 Task: Calculate the distance between Austin and San Antonio.
Action: Key pressed austin
Screenshot: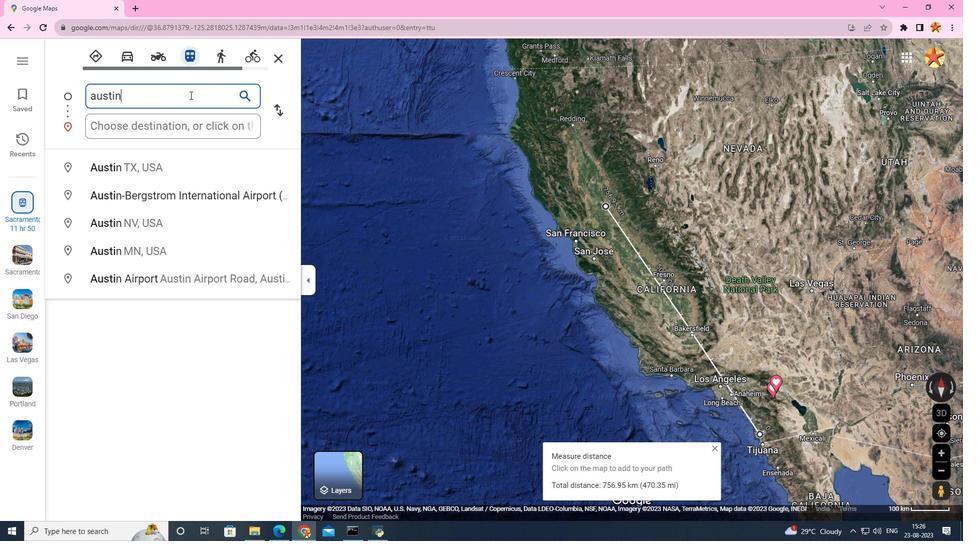 
Action: Mouse moved to (122, 171)
Screenshot: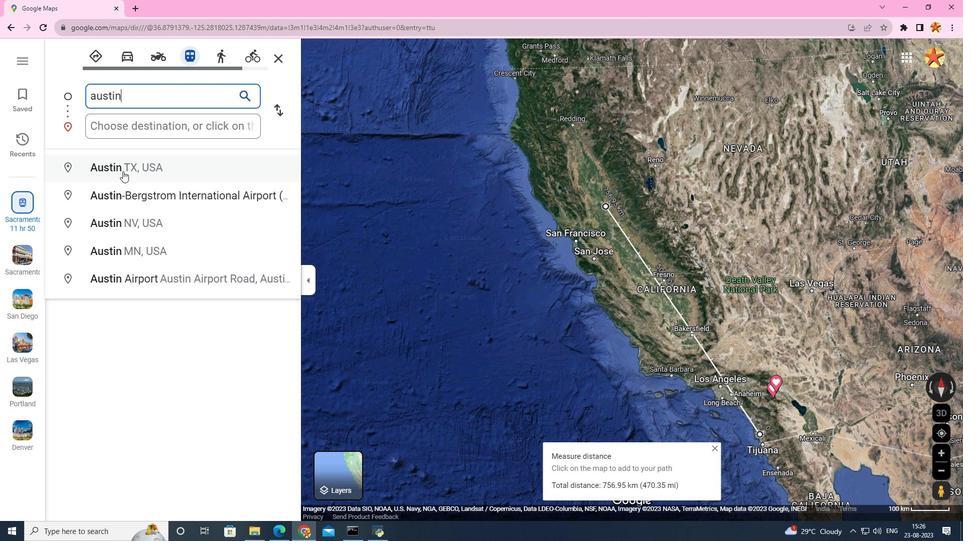 
Action: Mouse pressed left at (122, 171)
Screenshot: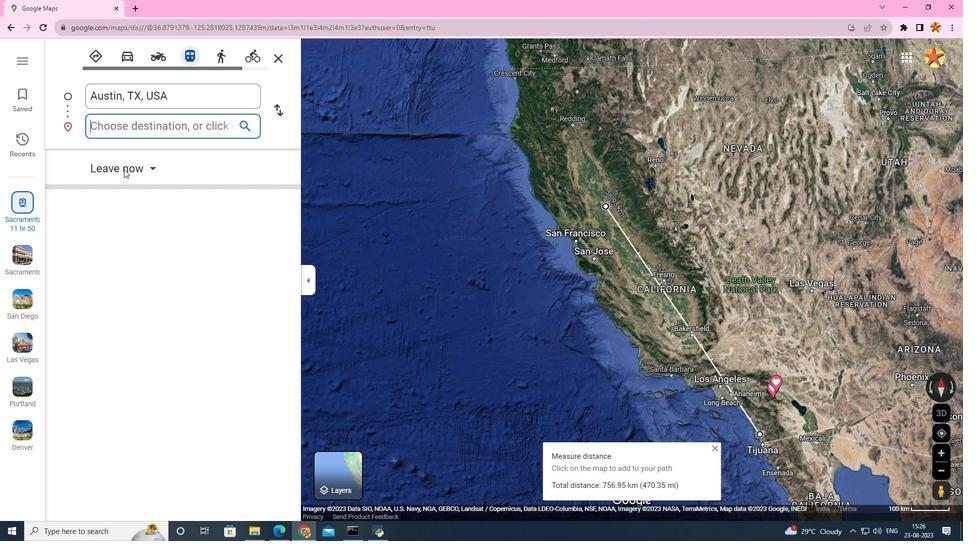 
Action: Mouse moved to (148, 121)
Screenshot: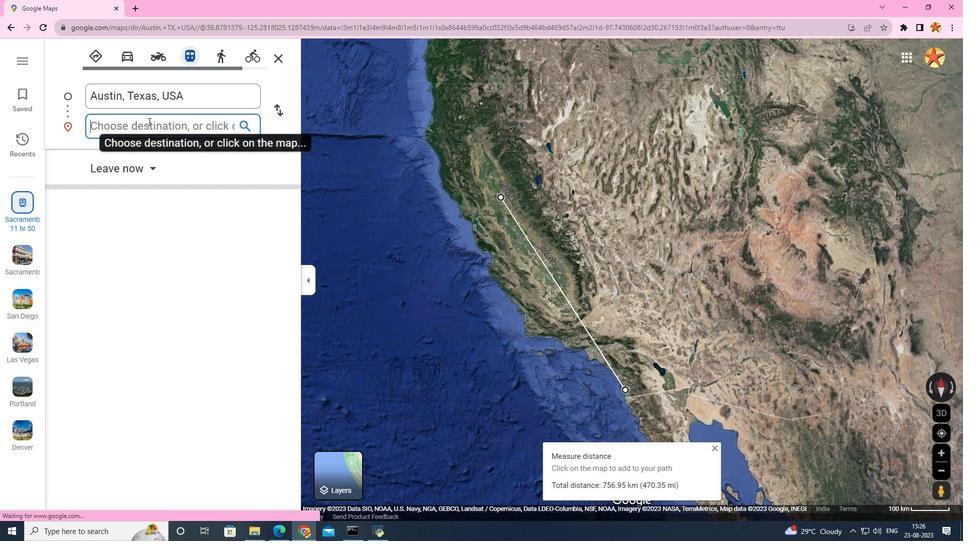 
Action: Mouse pressed left at (148, 121)
Screenshot: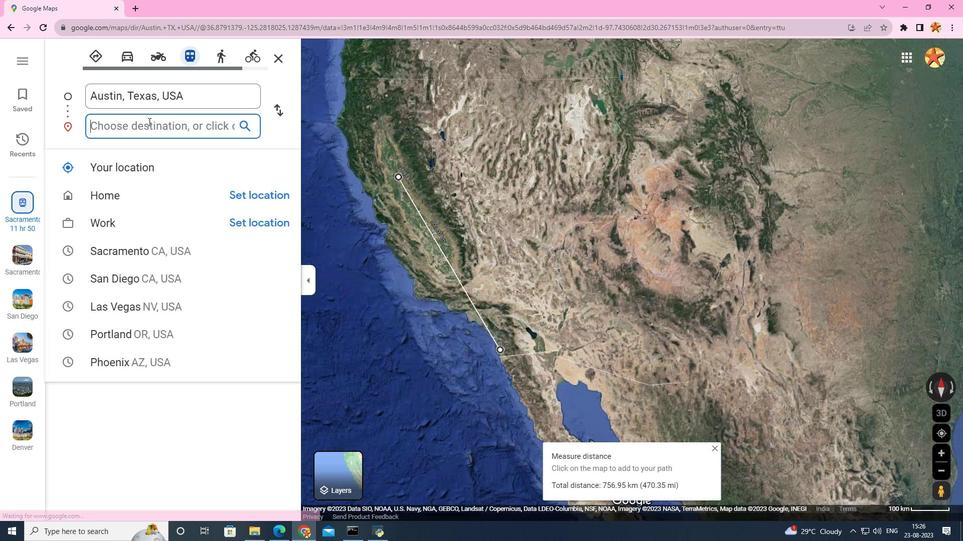 
Action: Key pressed san<Key.space>antonio
Screenshot: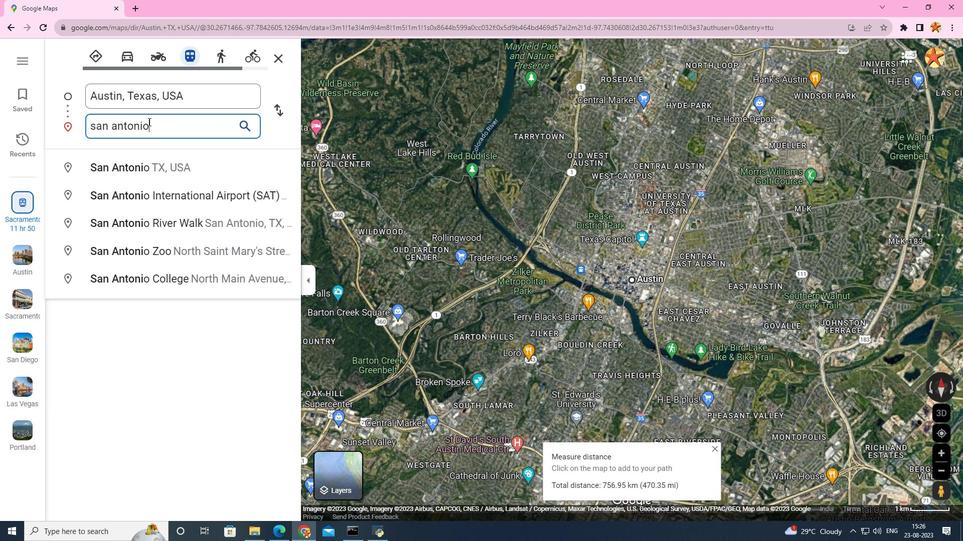 
Action: Mouse moved to (102, 161)
Screenshot: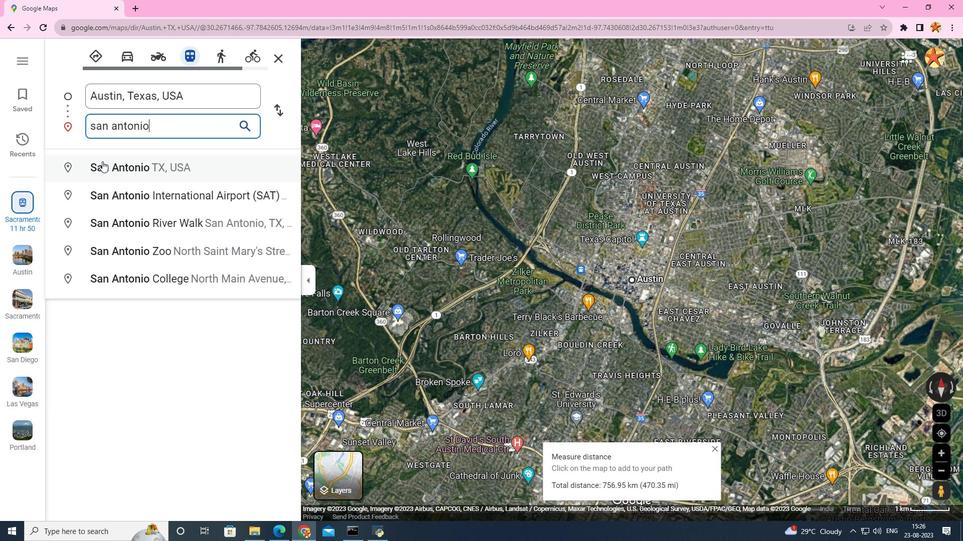 
Action: Mouse pressed left at (102, 161)
Screenshot: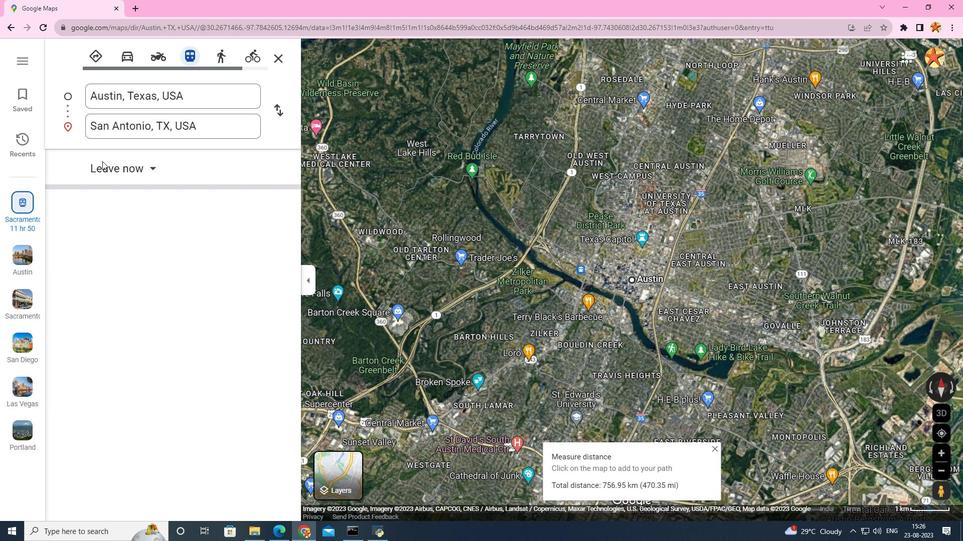 
Action: Mouse moved to (716, 447)
Screenshot: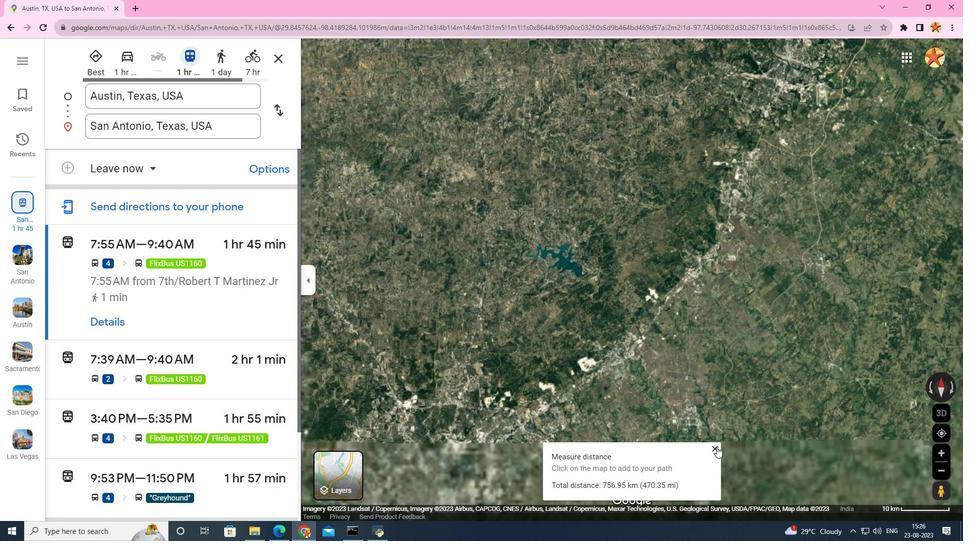 
Action: Mouse pressed left at (716, 447)
Screenshot: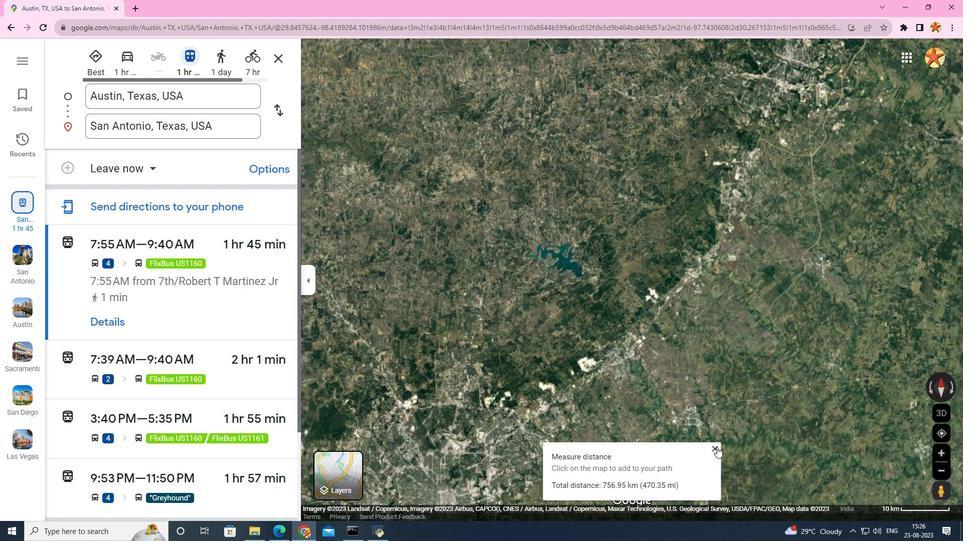 
Action: Mouse moved to (342, 465)
Screenshot: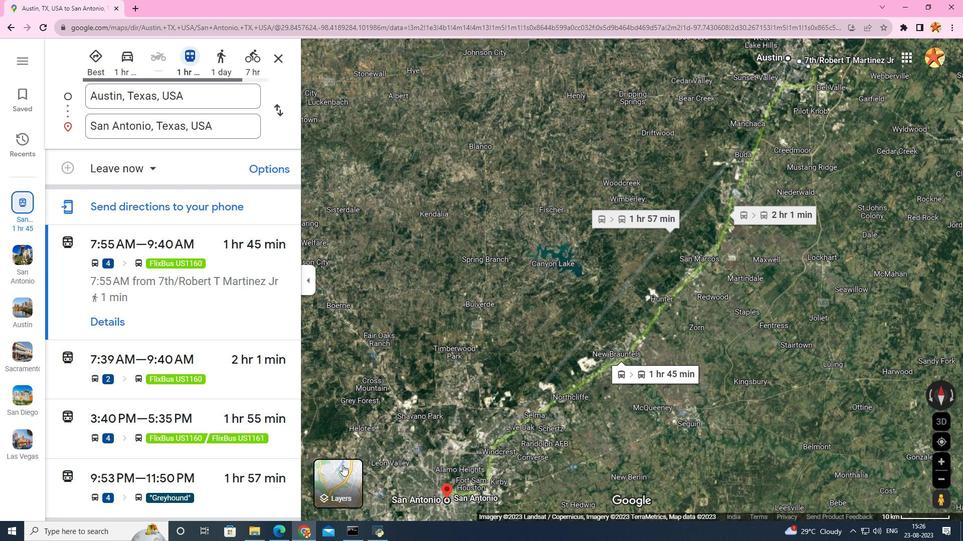 
Action: Mouse pressed left at (342, 465)
Screenshot: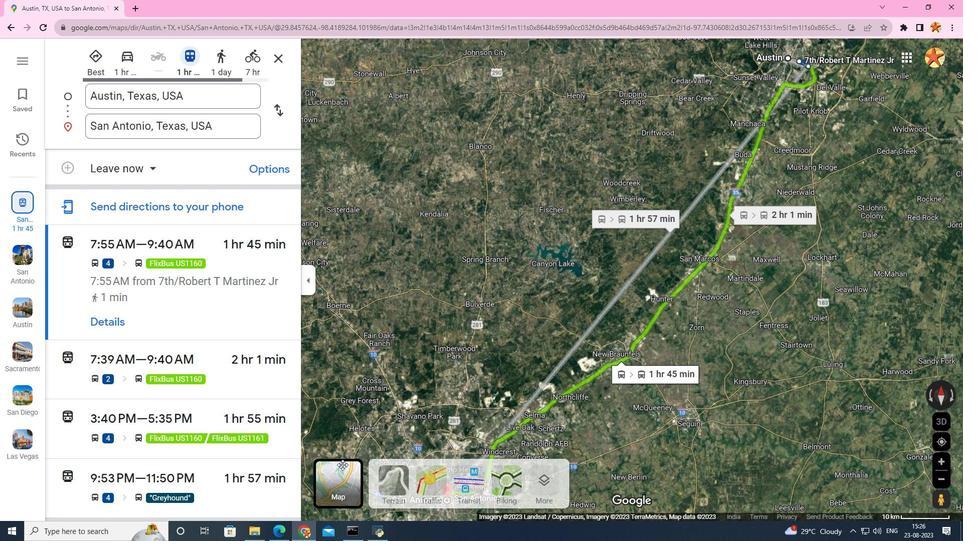 
Action: Mouse moved to (531, 480)
Screenshot: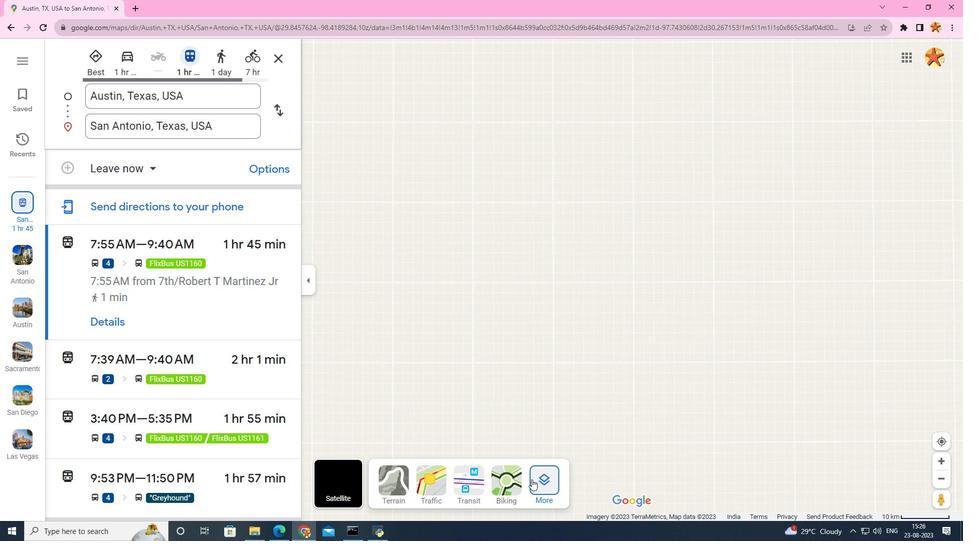 
Action: Mouse pressed left at (531, 480)
Screenshot: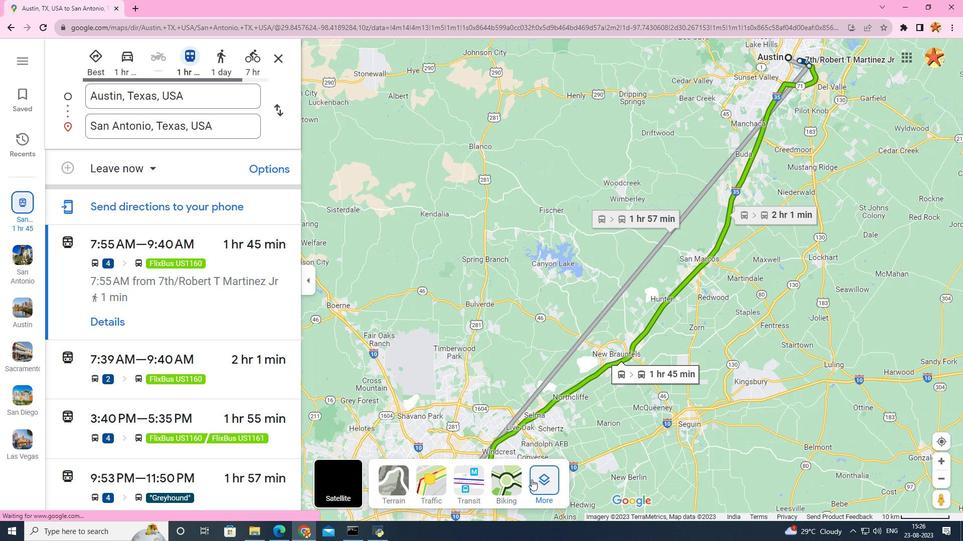 
Action: Mouse moved to (429, 349)
Screenshot: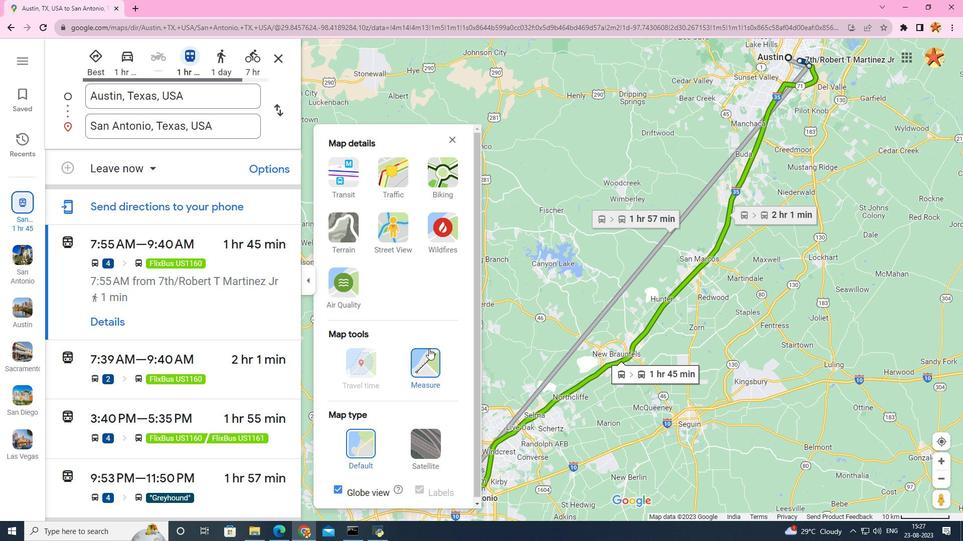 
Action: Mouse pressed left at (429, 349)
Screenshot: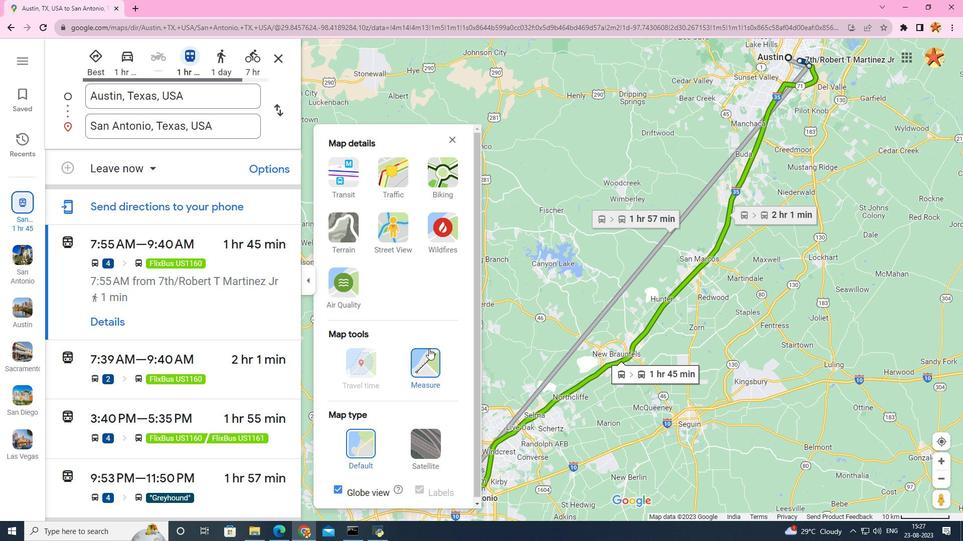 
Action: Mouse moved to (596, 404)
Screenshot: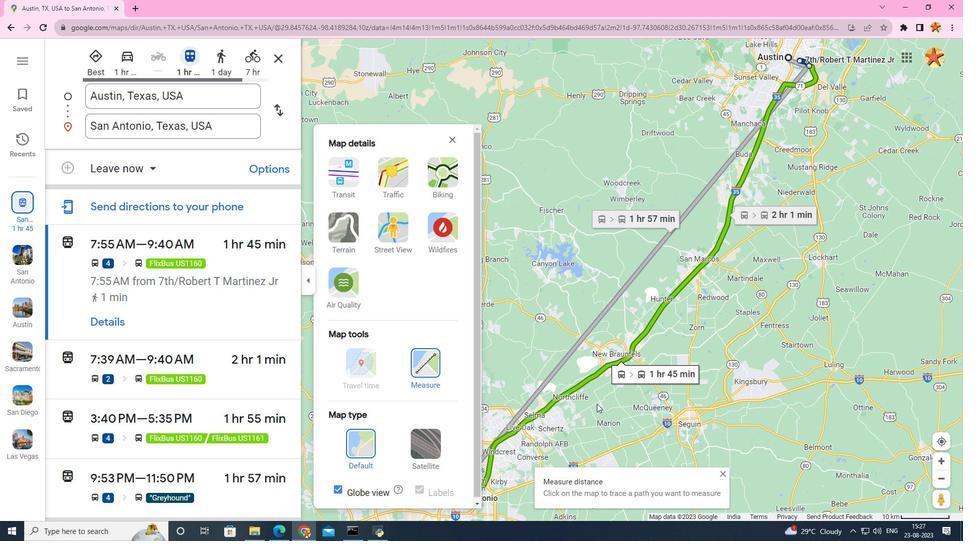 
Action: Mouse scrolled (596, 403) with delta (0, 0)
Screenshot: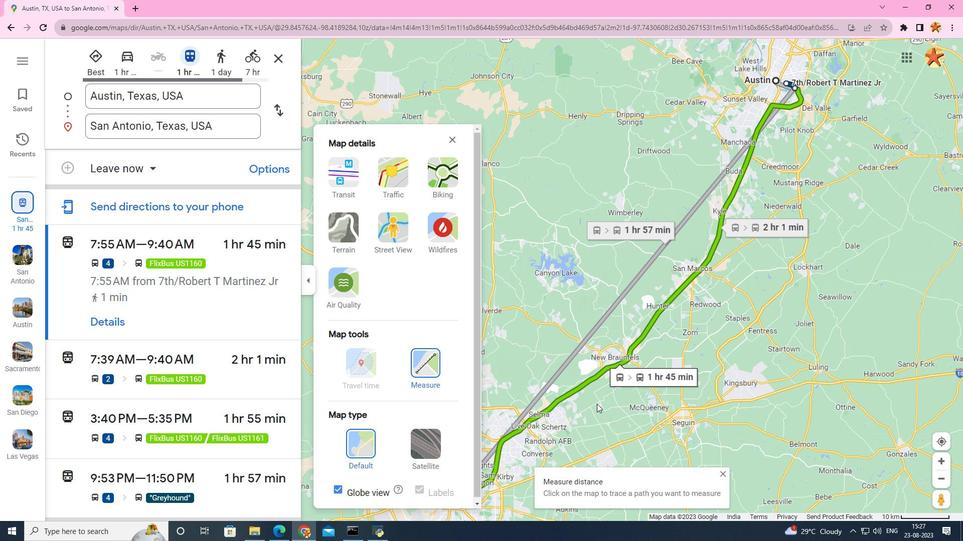 
Action: Mouse scrolled (596, 403) with delta (0, 0)
Screenshot: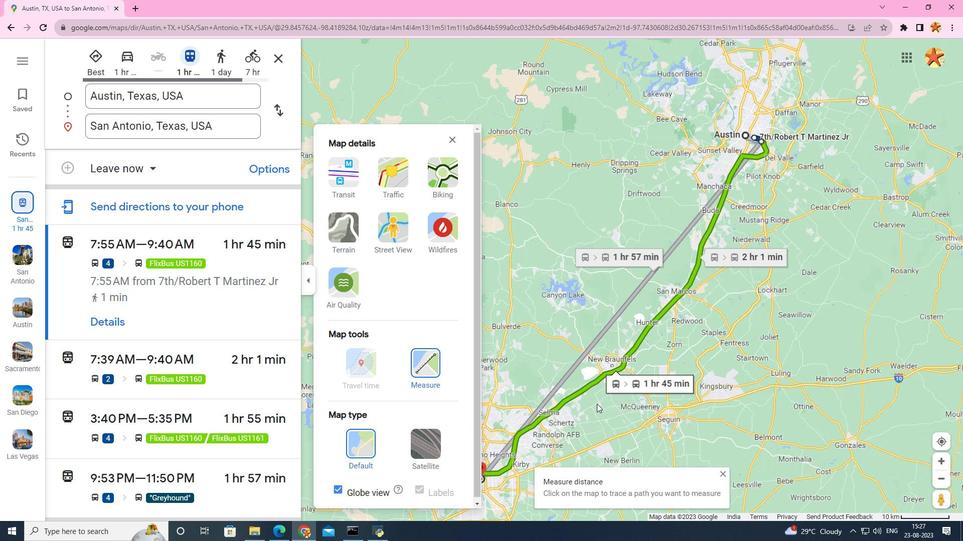 
Action: Mouse scrolled (596, 403) with delta (0, 0)
Screenshot: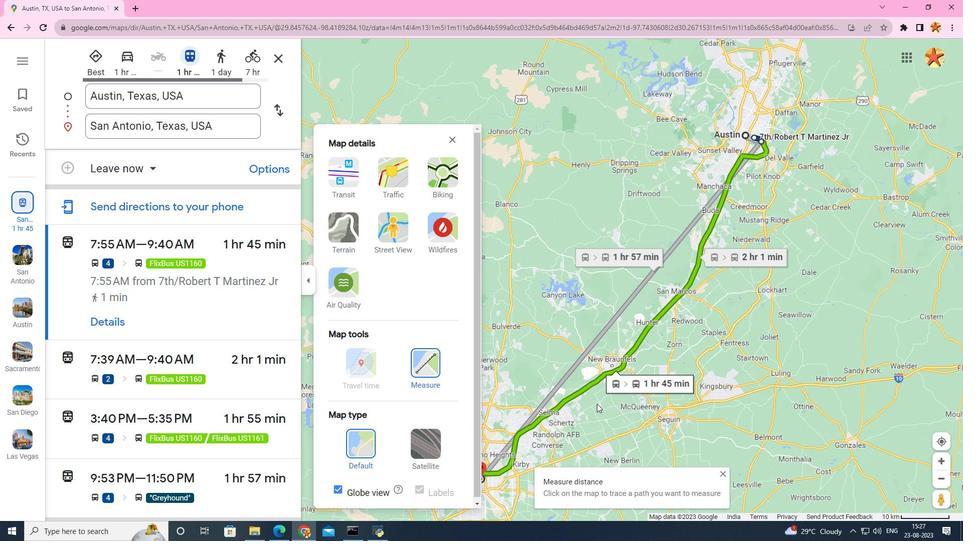 
Action: Mouse moved to (507, 460)
Screenshot: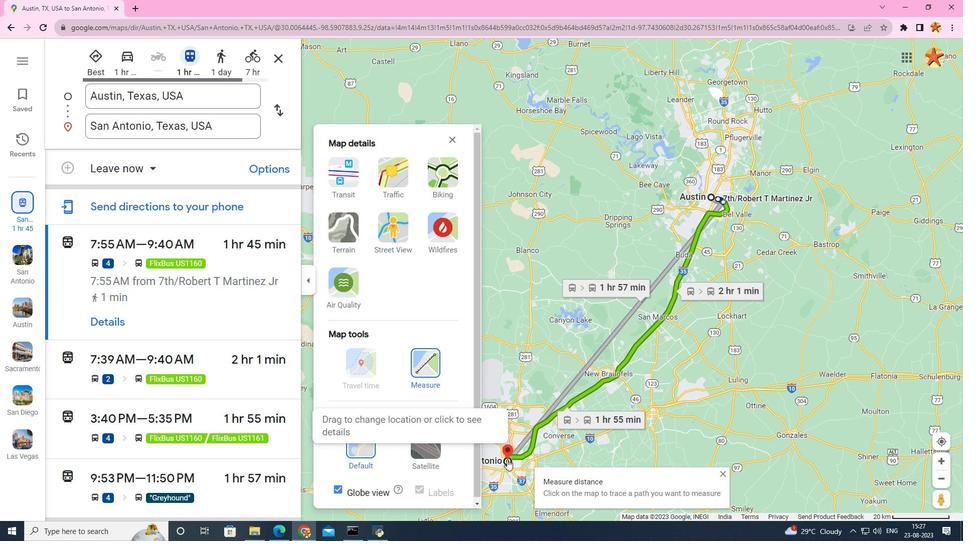 
Action: Mouse pressed left at (507, 460)
Screenshot: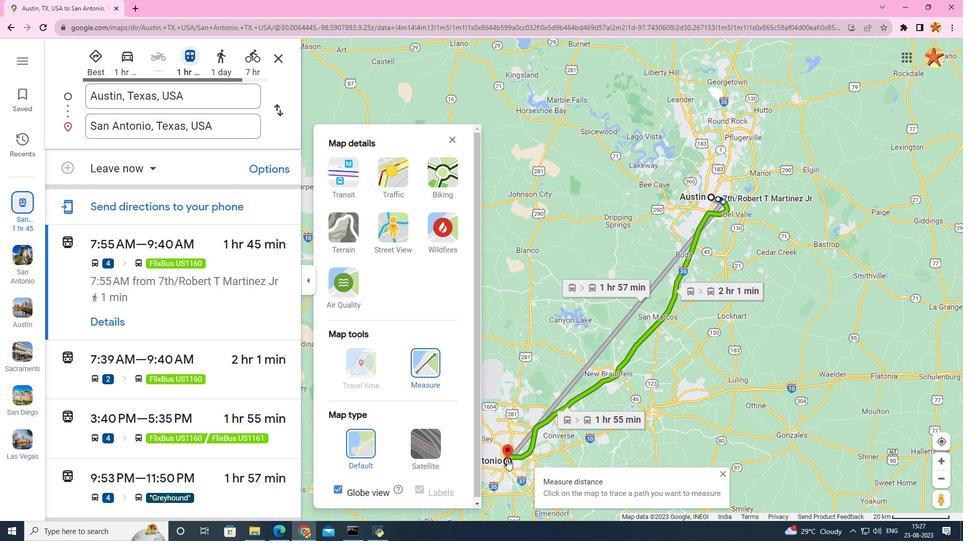 
Action: Mouse moved to (711, 196)
Screenshot: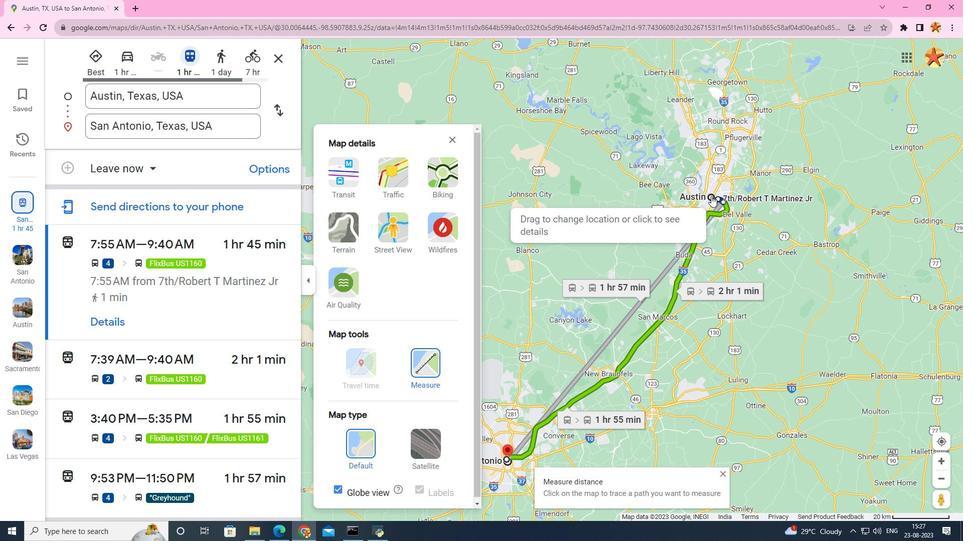 
Action: Mouse pressed left at (711, 196)
Screenshot: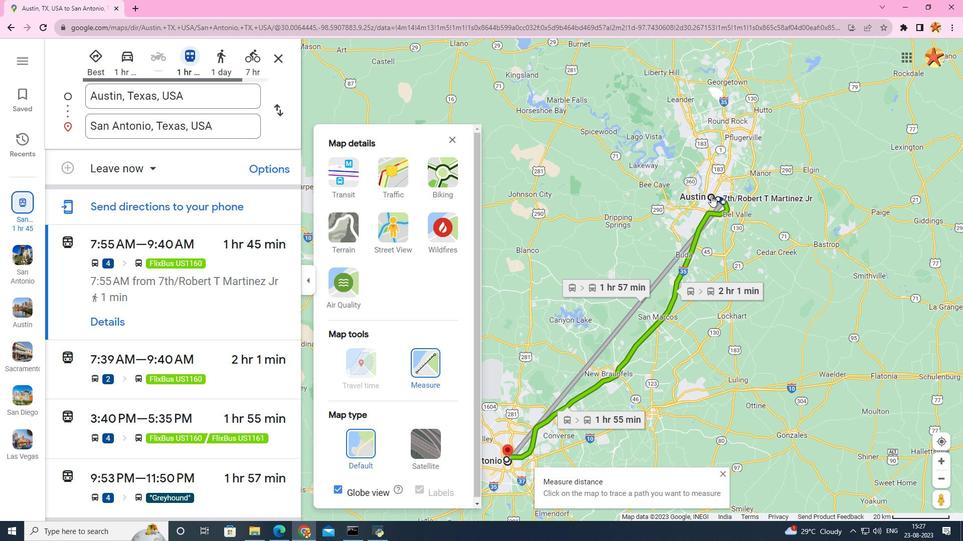 
Action: Mouse moved to (511, 324)
Screenshot: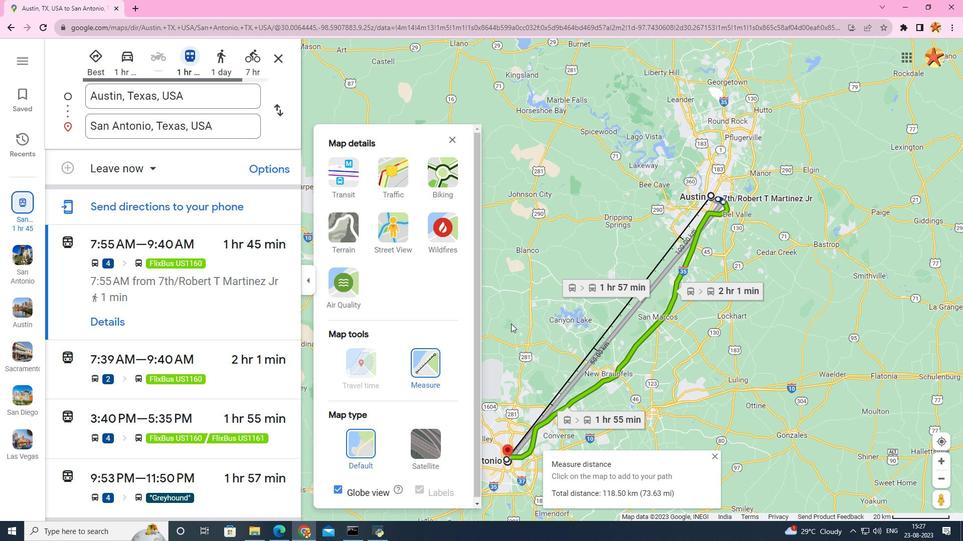 
